 Task: Calculate the distance between Miami and the Florida Everglades.
Action: Mouse moved to (310, 151)
Screenshot: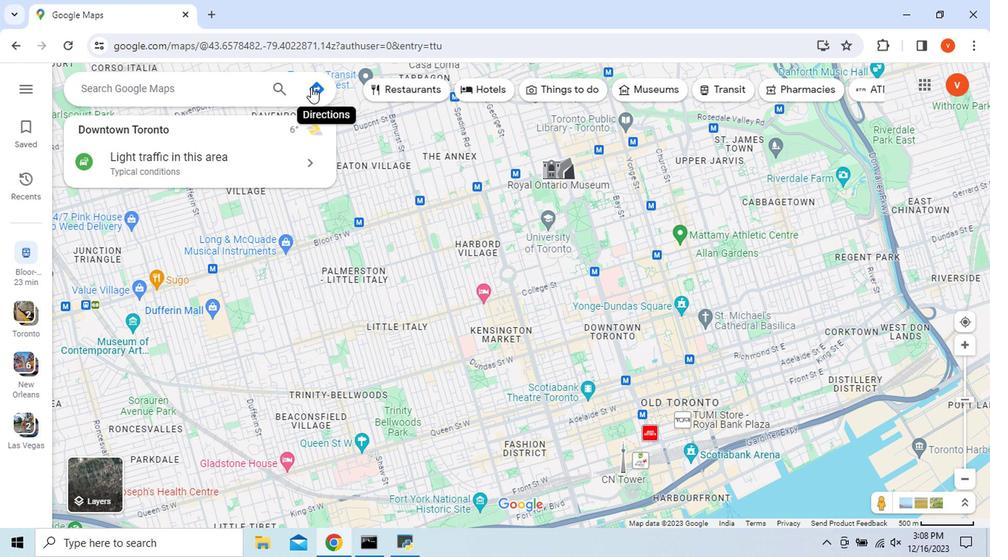 
Action: Mouse pressed left at (310, 151)
Screenshot: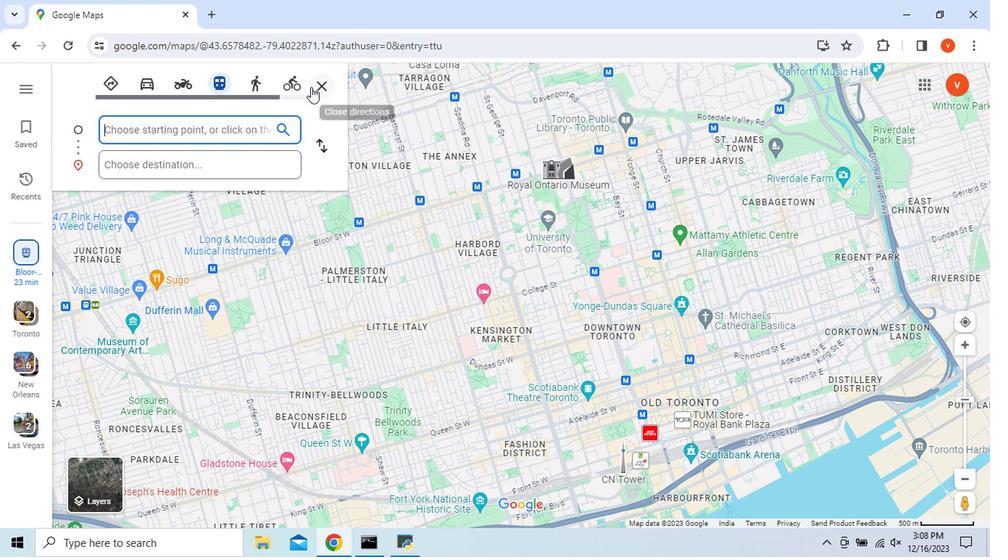 
Action: Key pressed <Key.shift_r>Miami
Screenshot: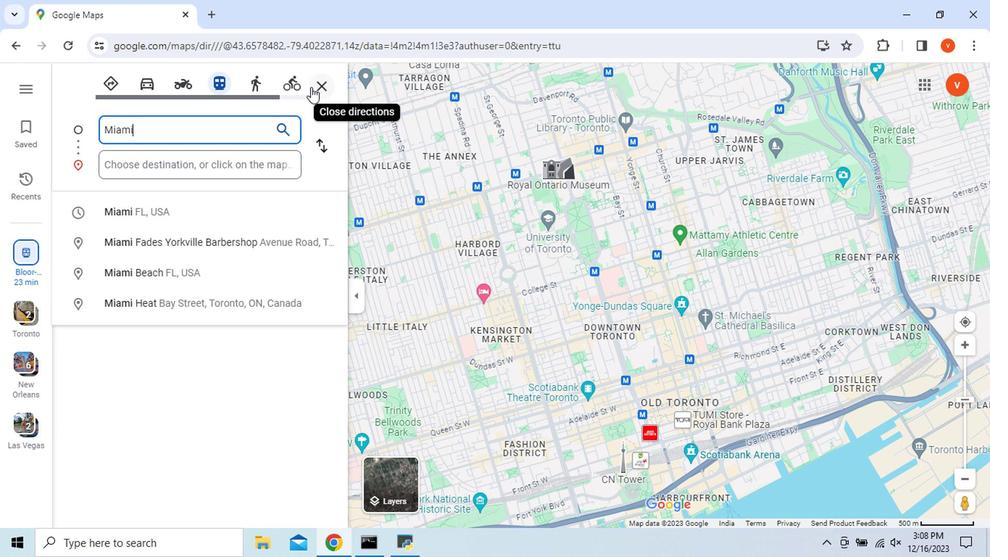 
Action: Mouse moved to (196, 236)
Screenshot: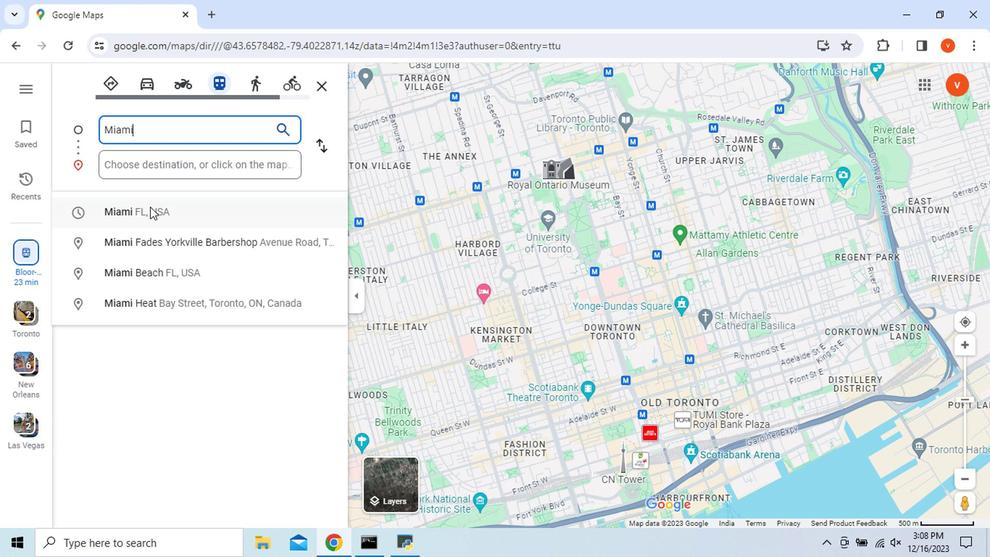 
Action: Mouse pressed left at (196, 236)
Screenshot: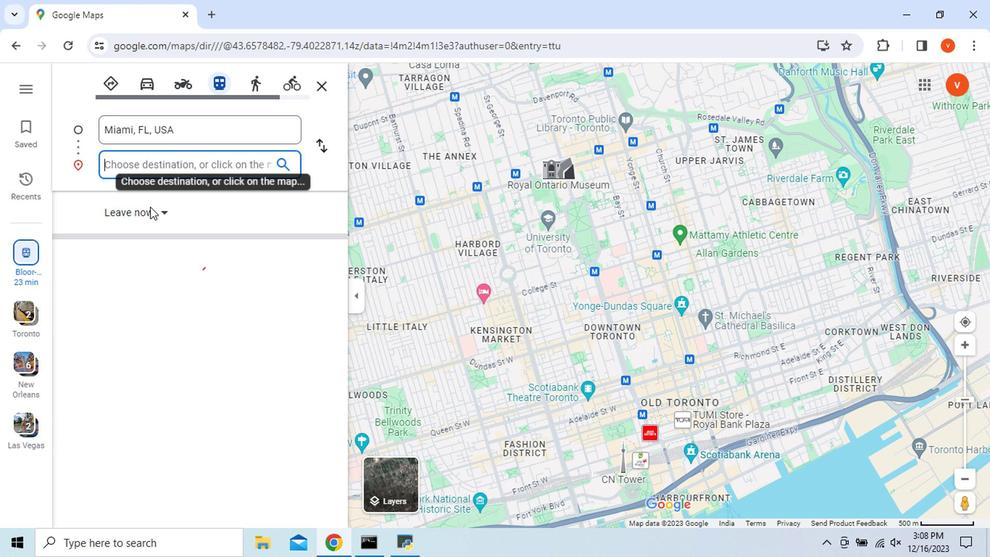 
Action: Mouse moved to (268, 344)
Screenshot: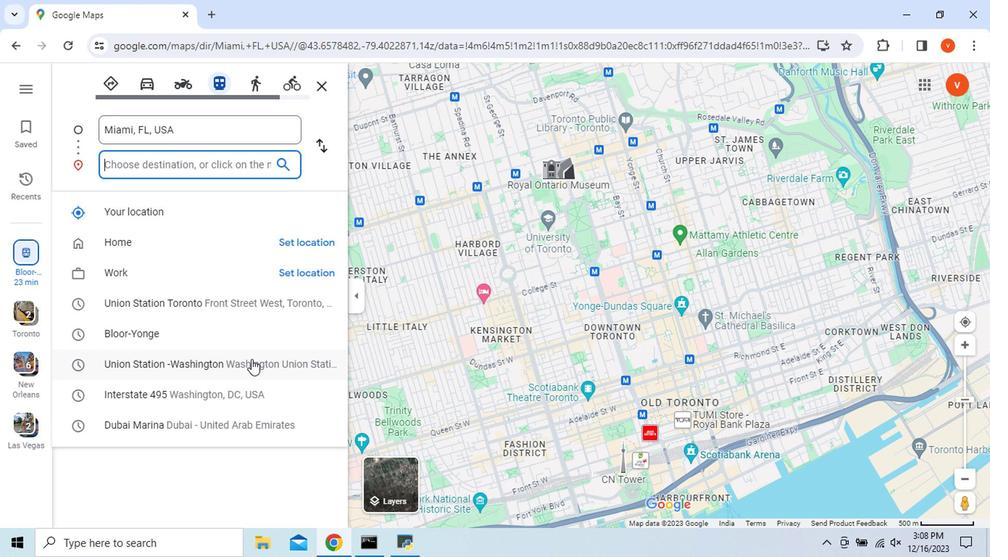 
Action: Key pressed <Key.shift>Florida<Key.space><Key.shift>Evergldes
Screenshot: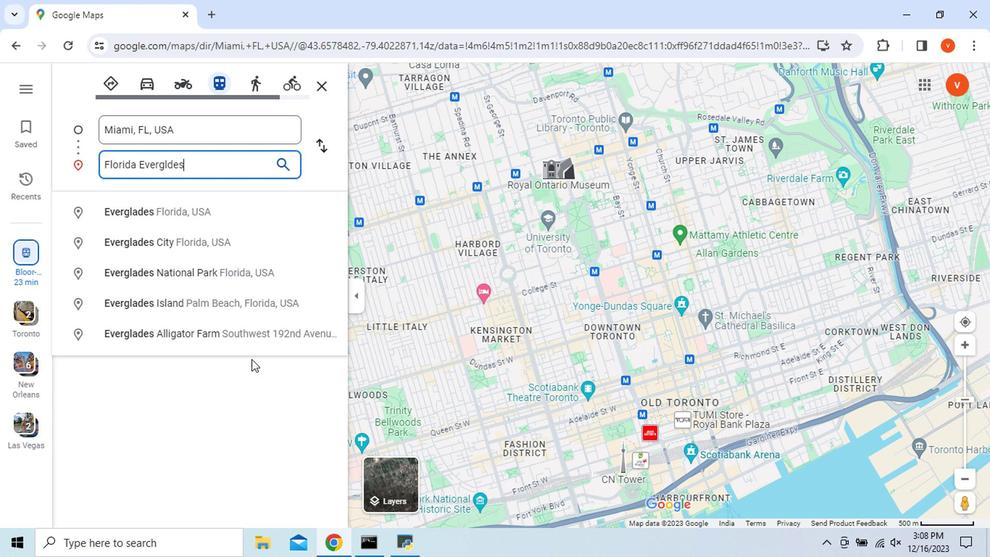 
Action: Mouse moved to (207, 205)
Screenshot: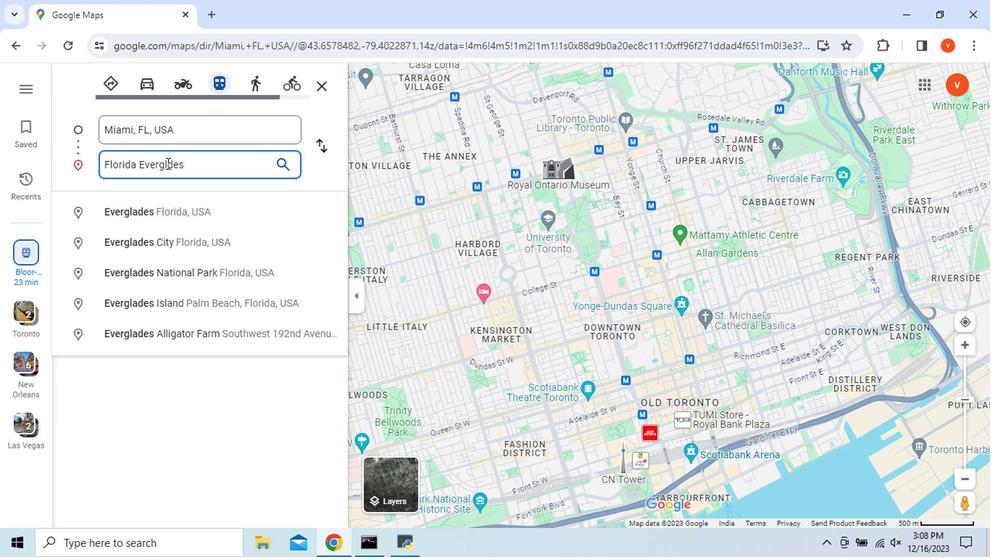 
Action: Mouse pressed left at (207, 205)
Screenshot: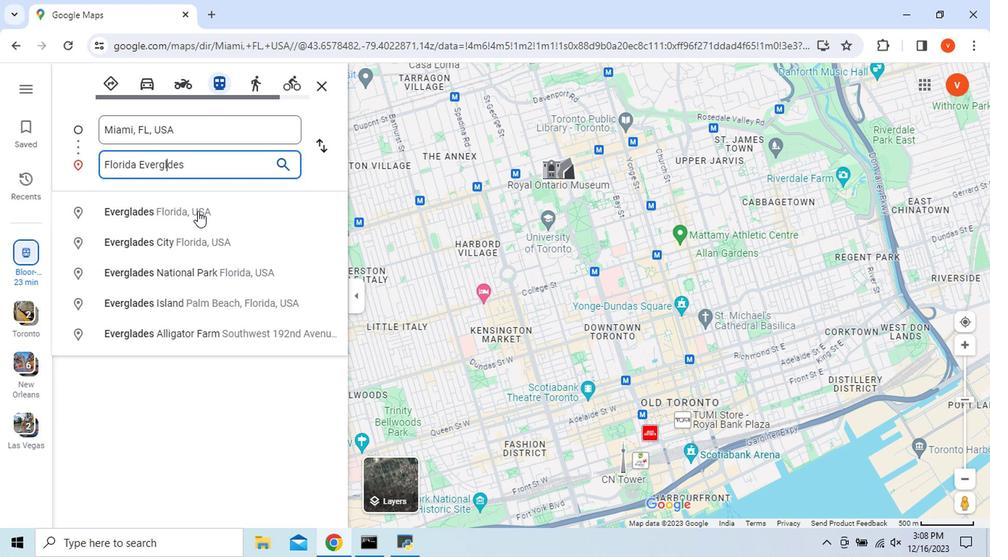 
Action: Mouse moved to (244, 263)
Screenshot: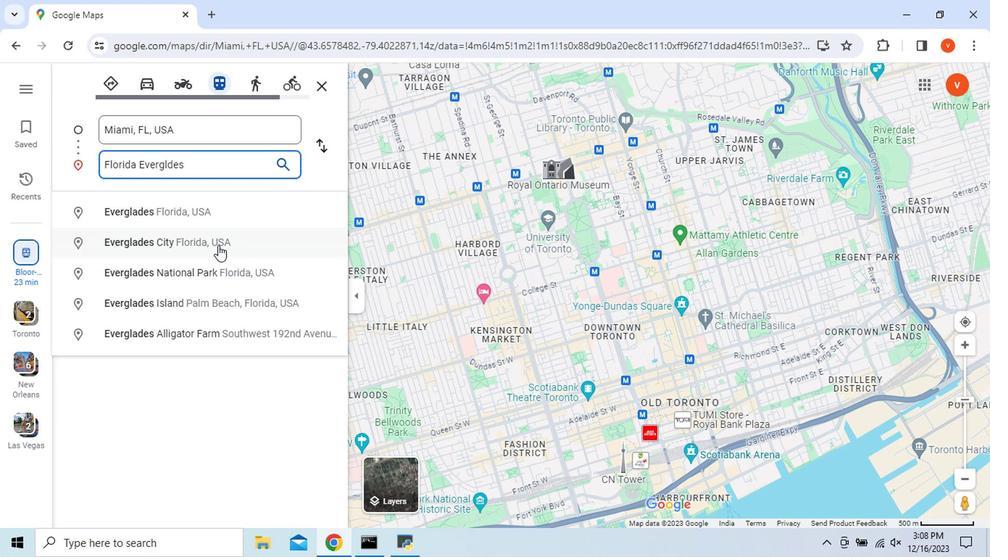 
Action: Key pressed a
Screenshot: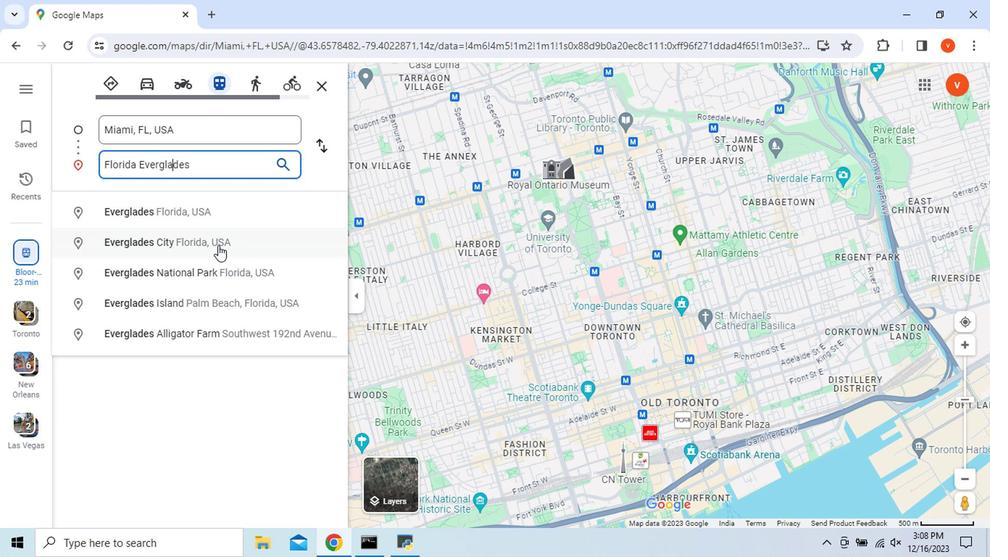 
Action: Mouse moved to (216, 237)
Screenshot: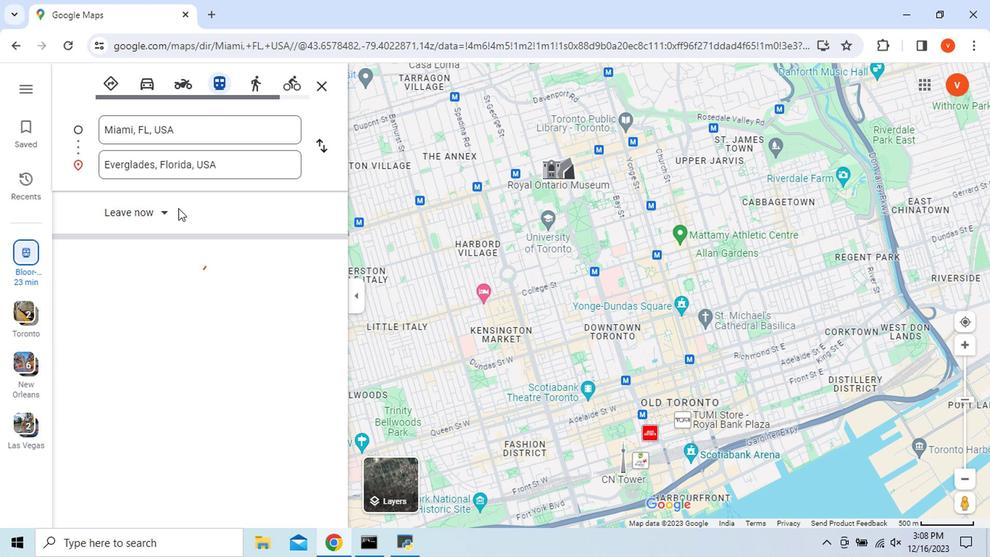 
Action: Mouse pressed left at (216, 237)
Screenshot: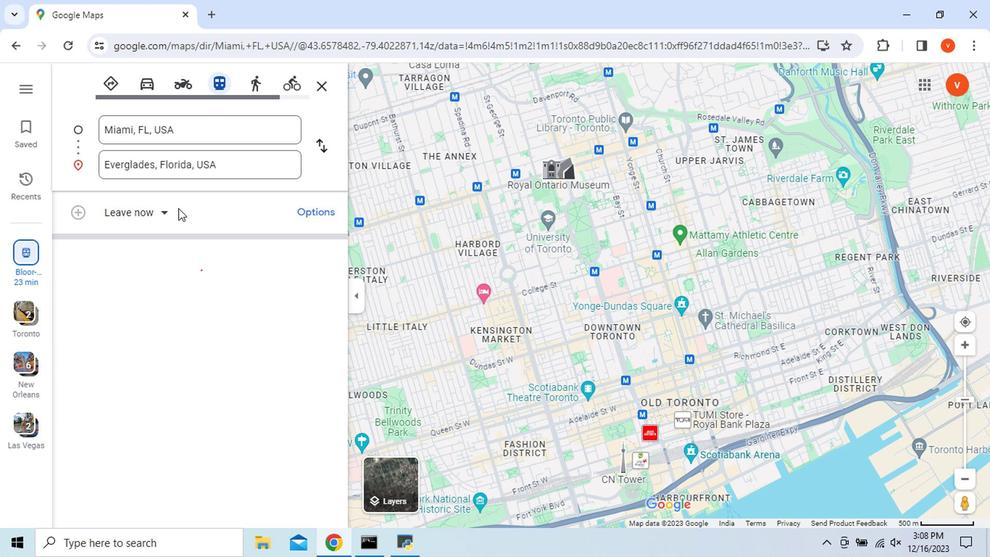 
Action: Mouse moved to (369, 430)
Screenshot: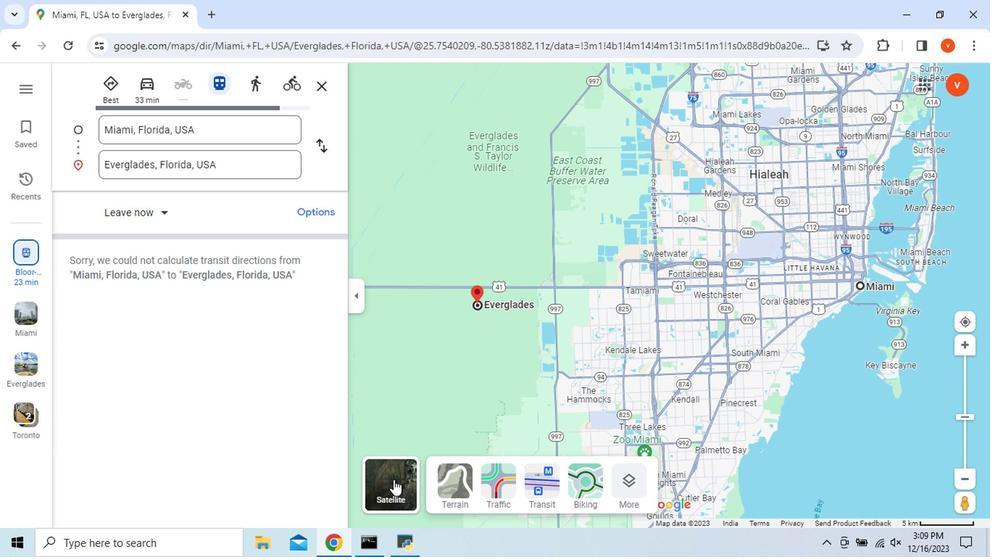 
Action: Mouse pressed left at (369, 430)
Screenshot: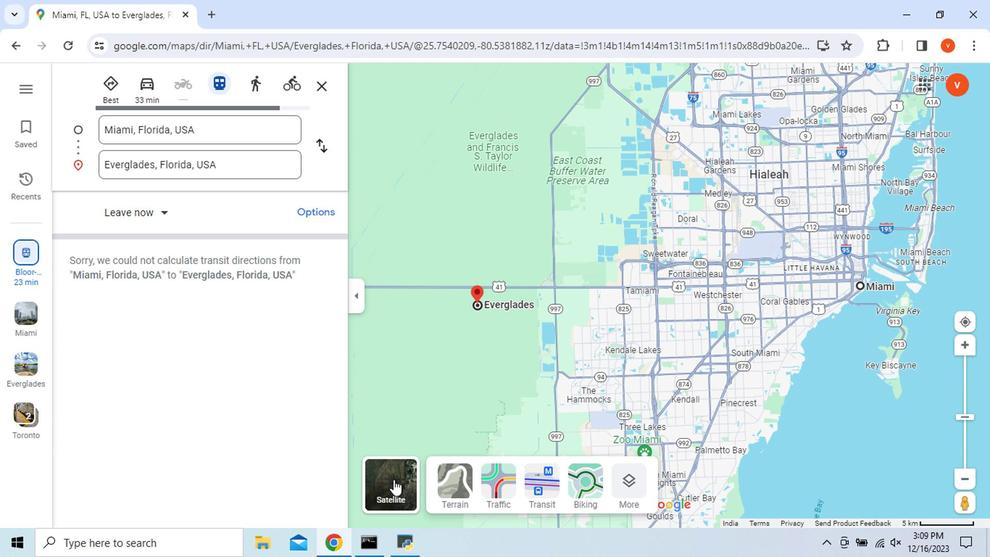 
Action: Mouse moved to (535, 445)
Screenshot: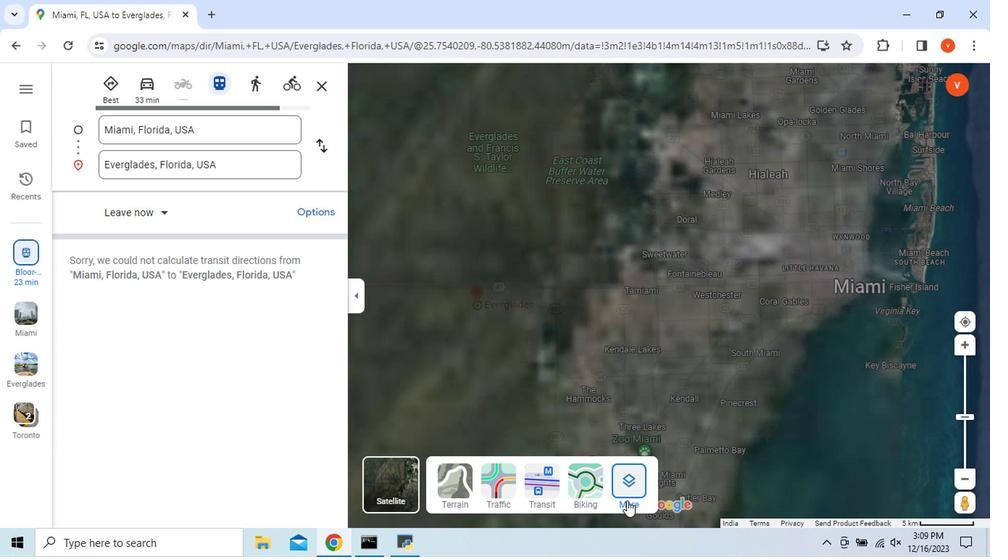 
Action: Mouse pressed left at (535, 445)
Screenshot: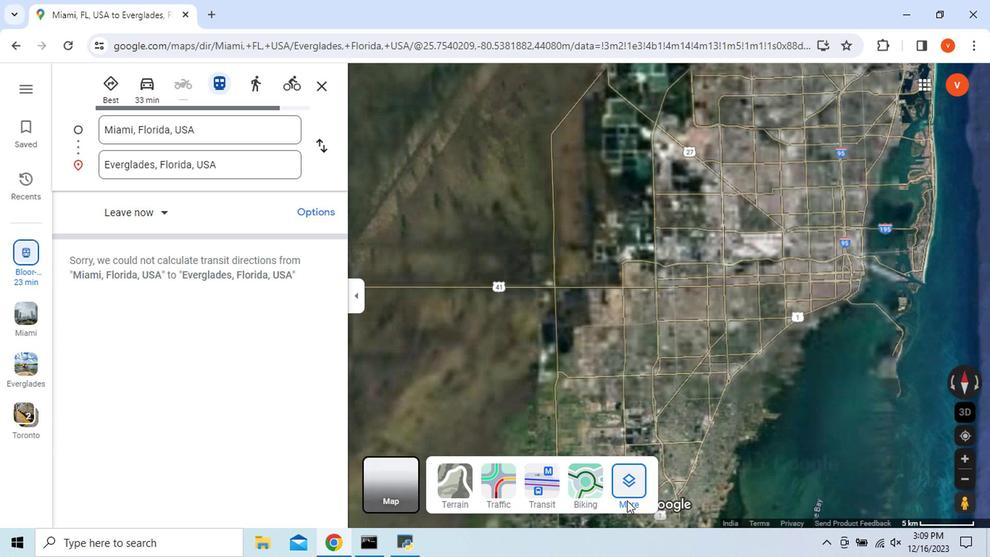 
Action: Mouse moved to (439, 386)
Screenshot: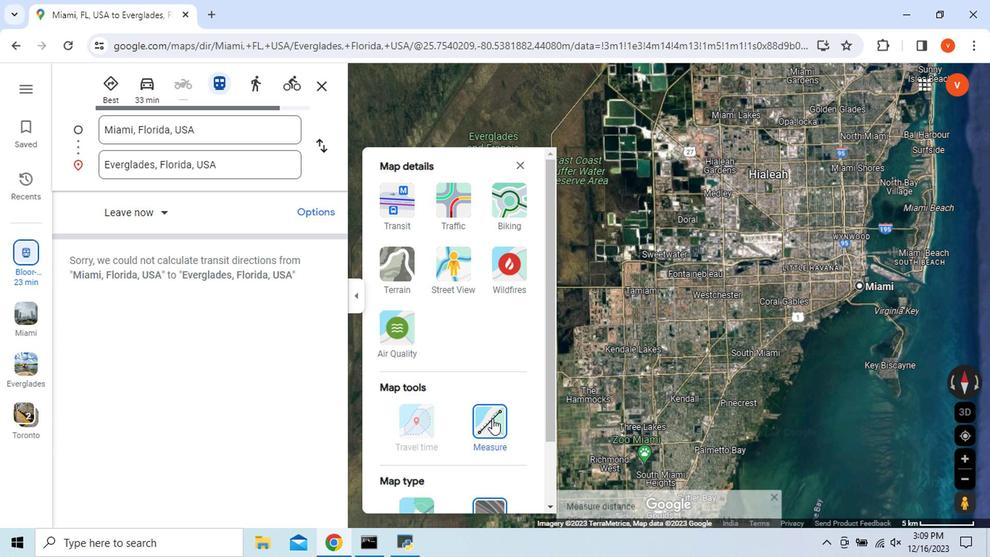 
Action: Mouse pressed left at (439, 386)
Screenshot: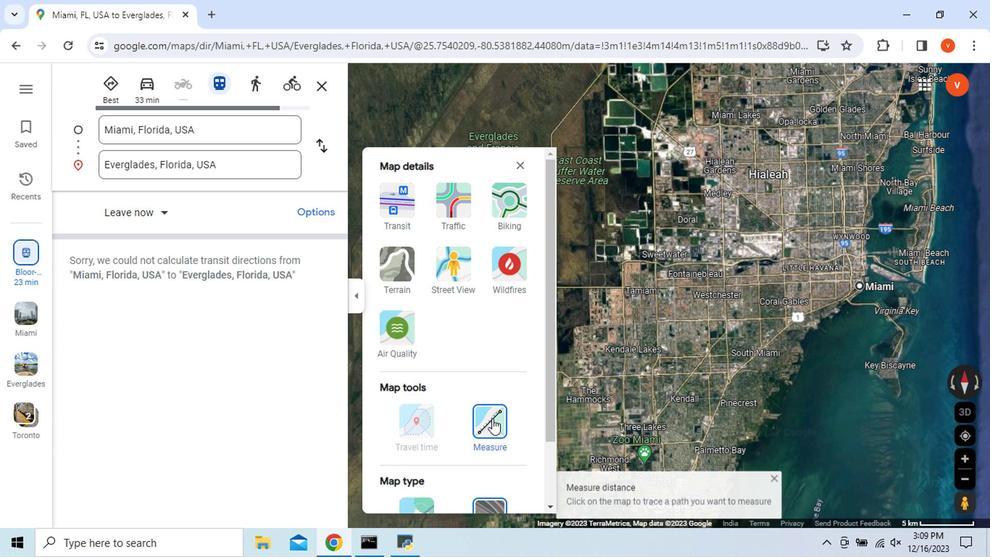 
Action: Mouse moved to (458, 204)
Screenshot: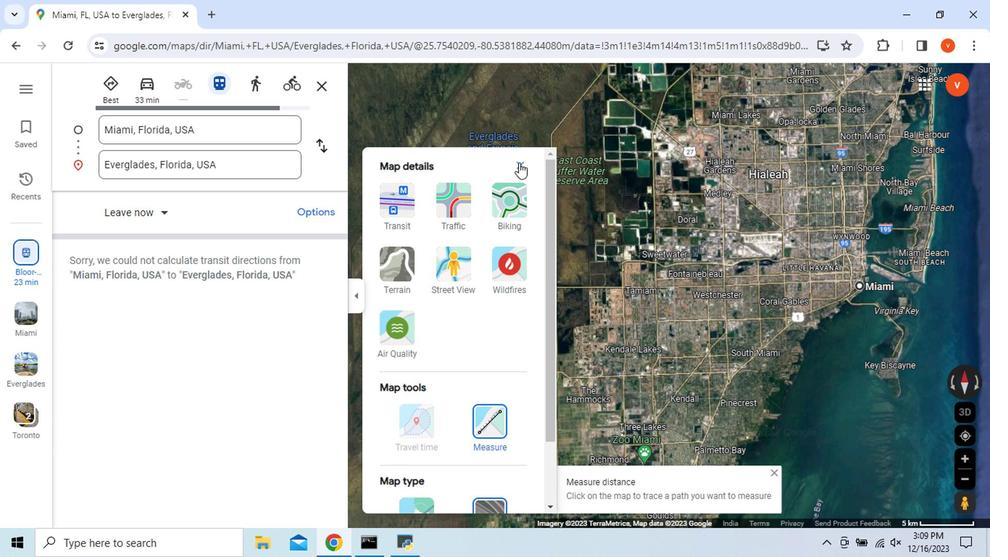 
Action: Mouse pressed left at (458, 204)
Screenshot: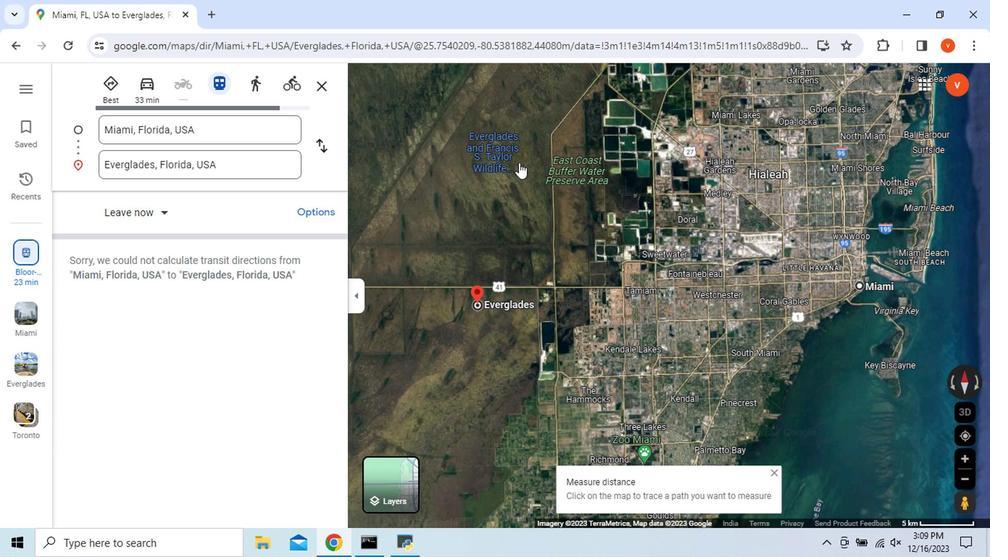 
Action: Mouse moved to (371, 432)
Screenshot: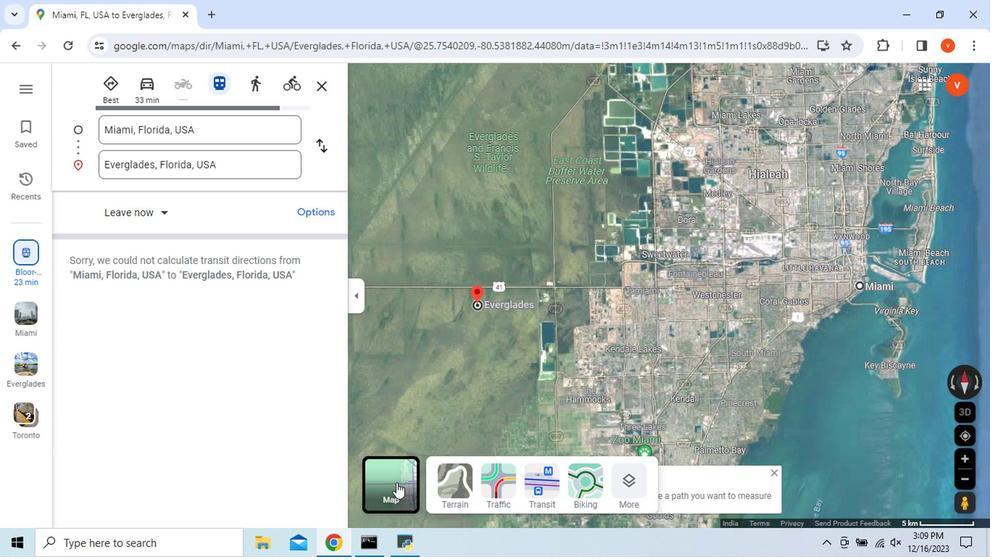 
Action: Mouse pressed left at (371, 432)
Screenshot: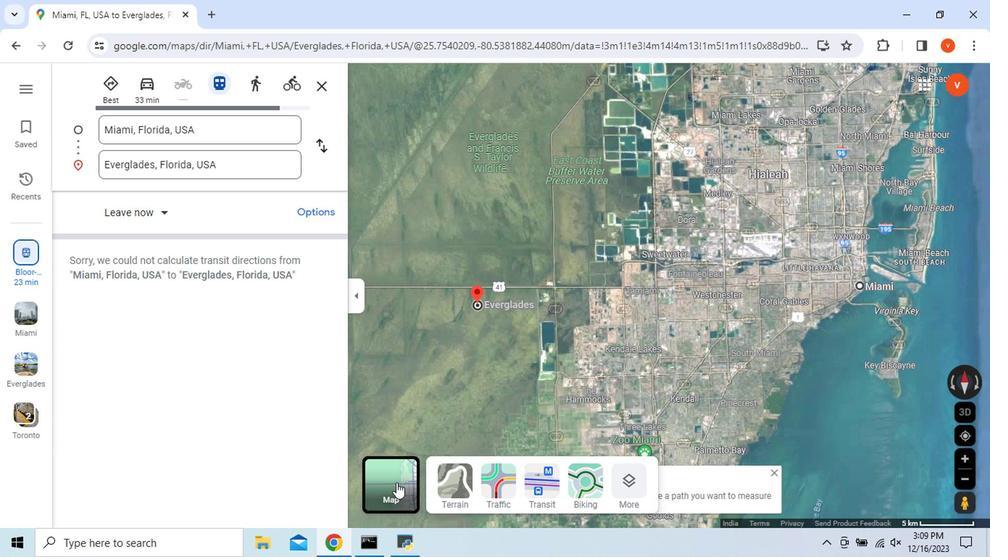 
Action: Mouse moved to (429, 298)
Screenshot: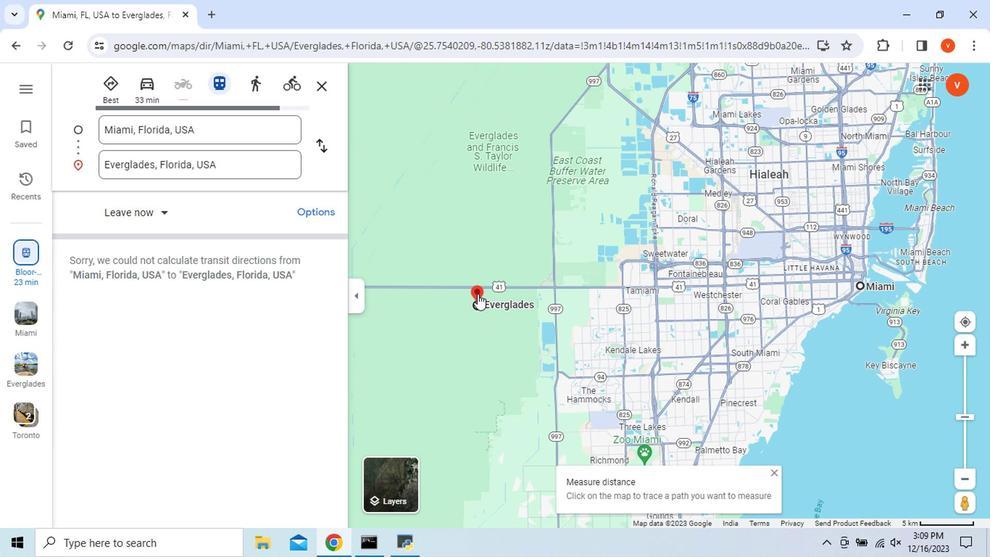 
Action: Mouse pressed left at (429, 298)
Screenshot: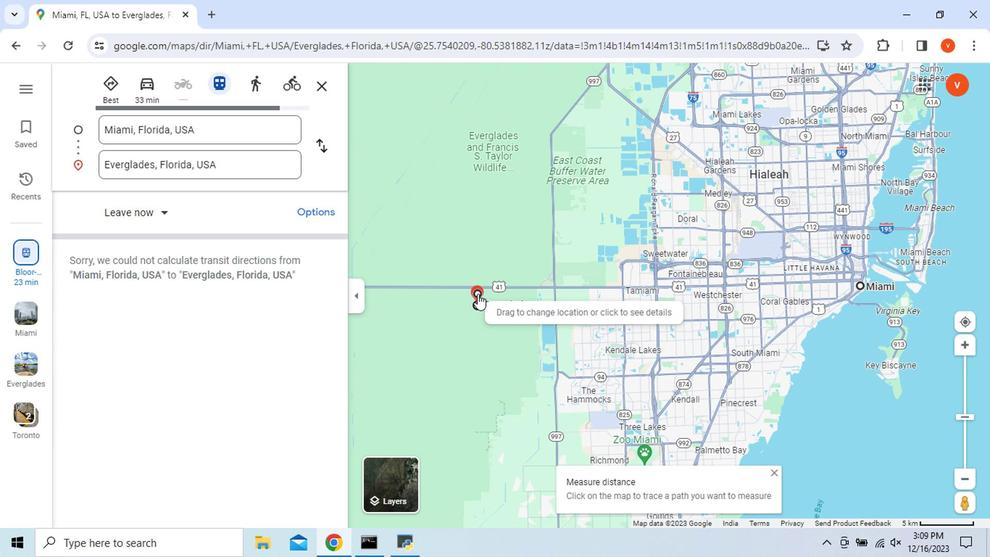 
Action: Mouse pressed left at (429, 298)
Screenshot: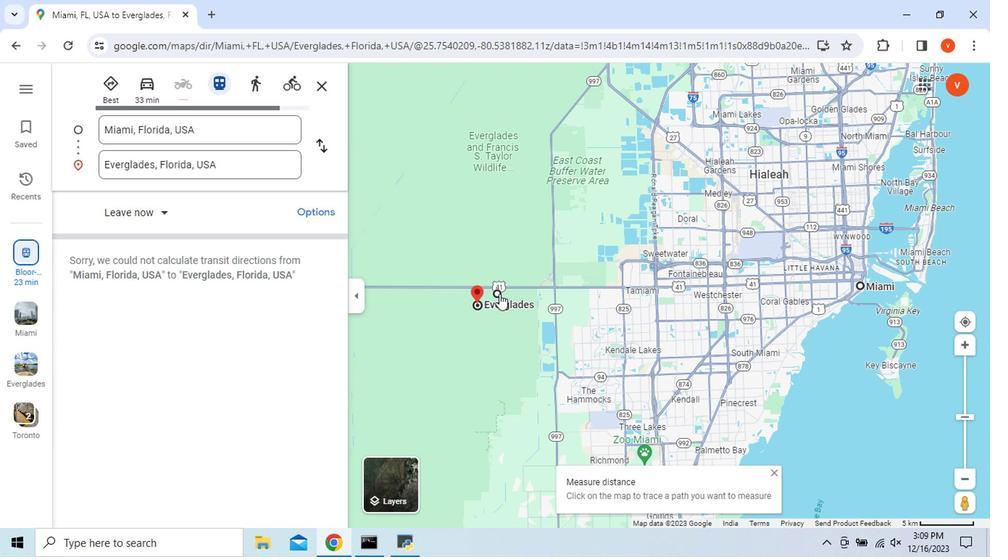 
Action: Mouse moved to (440, 298)
Screenshot: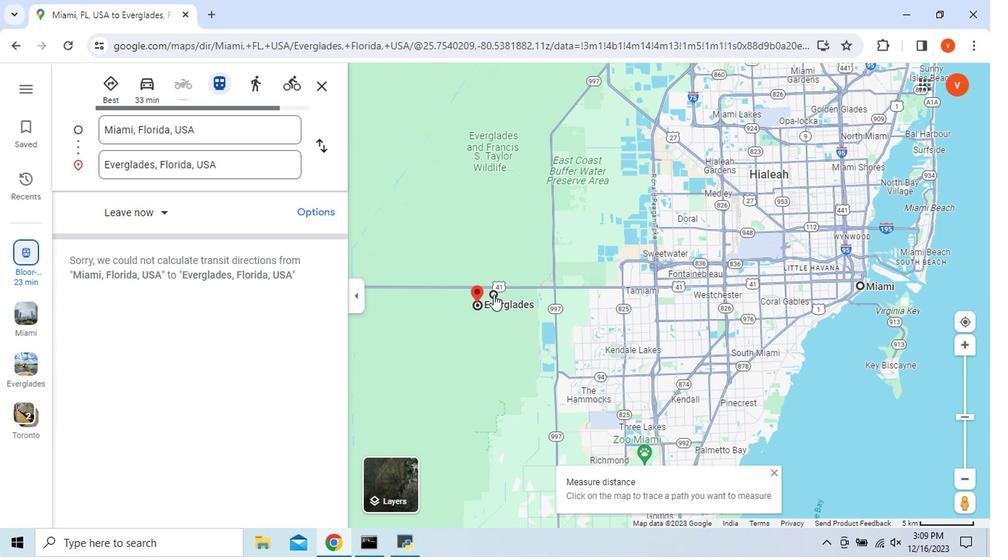 
Action: Mouse pressed left at (440, 298)
Screenshot: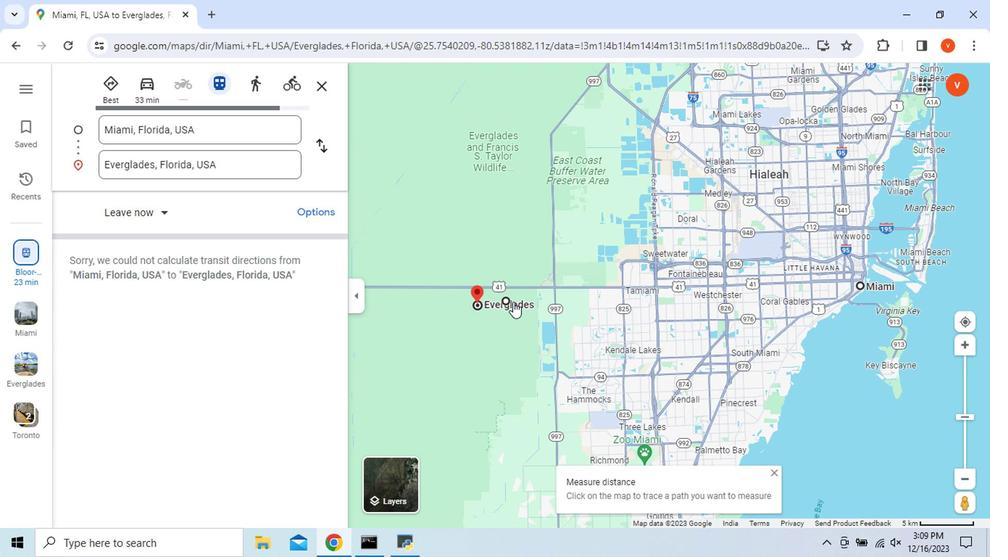 
Action: Mouse moved to (453, 303)
Screenshot: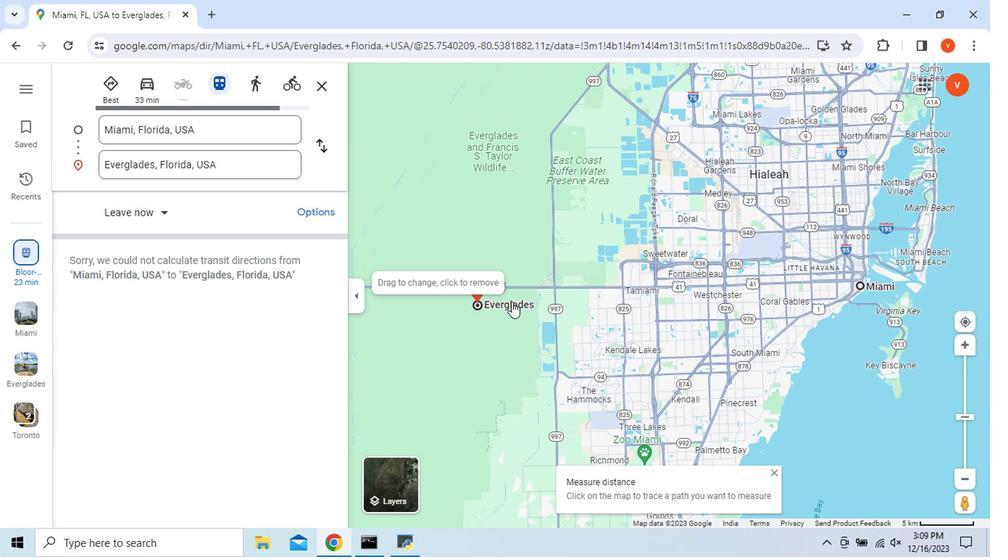 
Action: Mouse pressed left at (453, 303)
Screenshot: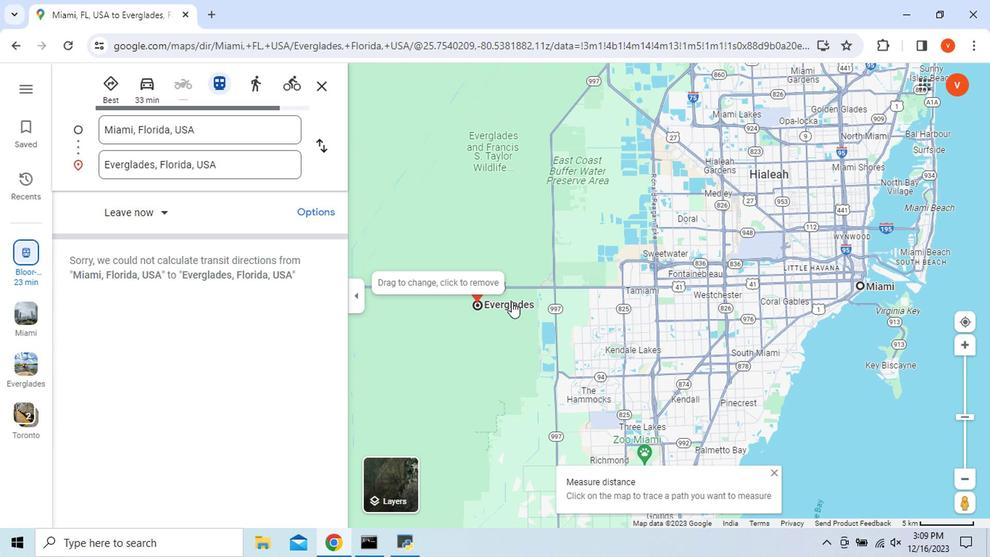 
Action: Mouse pressed left at (453, 303)
Screenshot: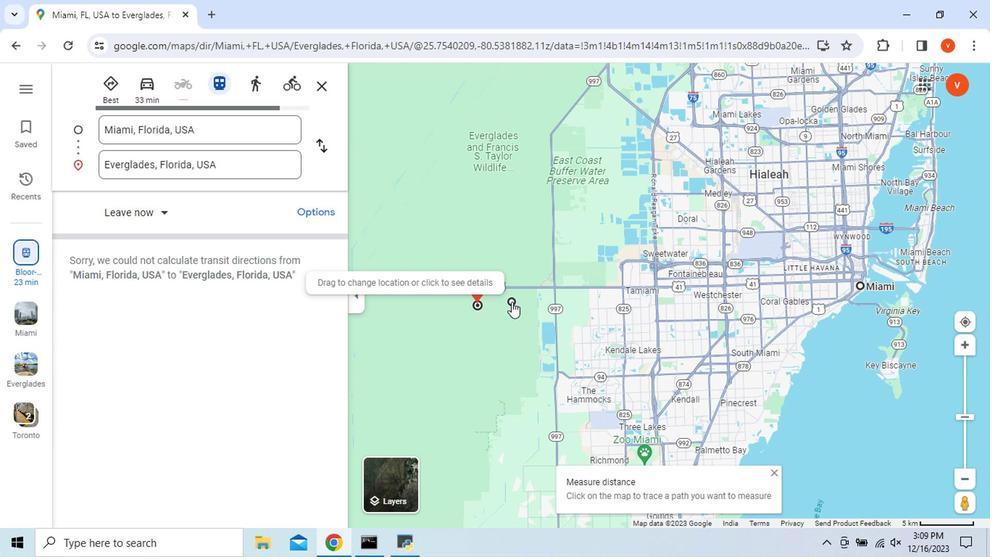 
Action: Mouse moved to (454, 302)
Screenshot: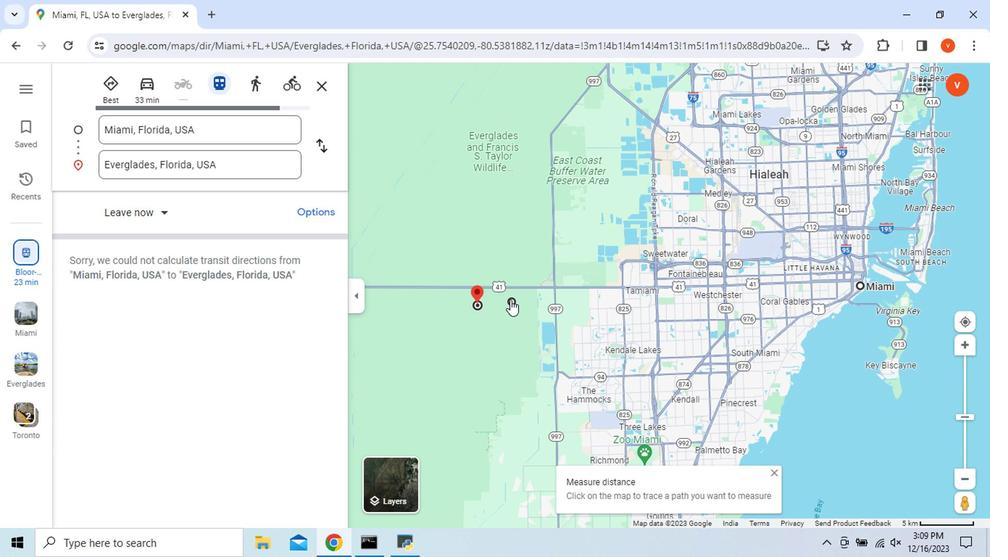 
Action: Mouse pressed left at (454, 302)
Screenshot: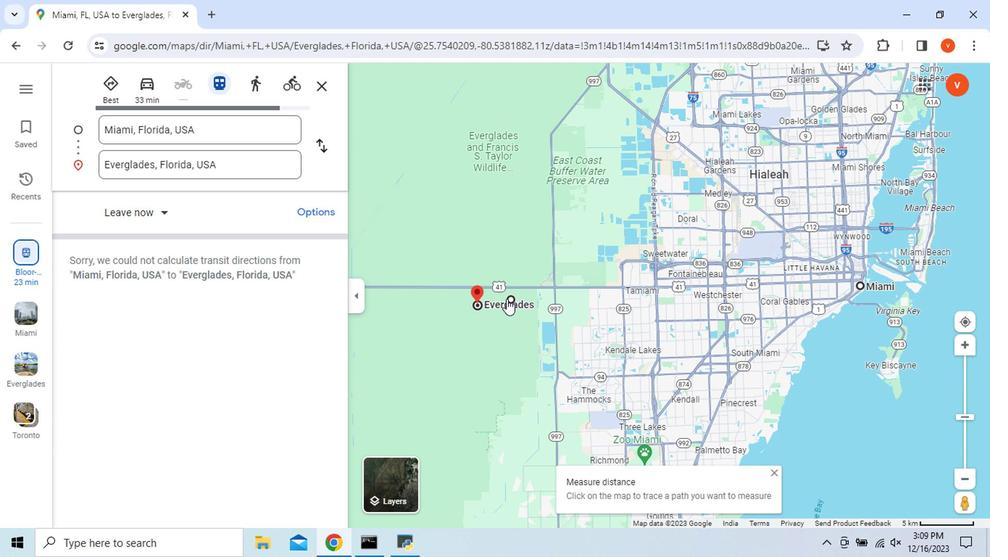
Action: Mouse moved to (427, 297)
Screenshot: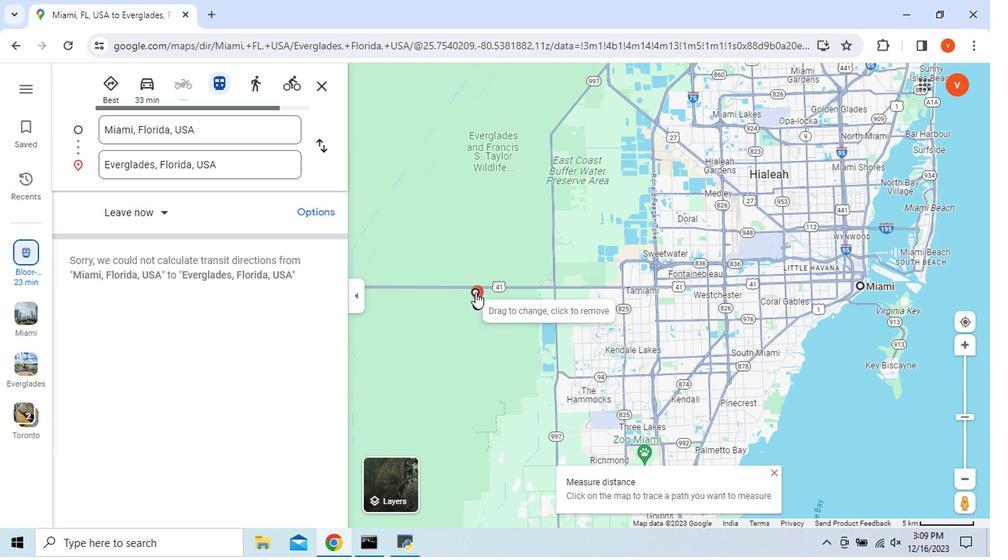 
Action: Mouse pressed left at (427, 297)
Screenshot: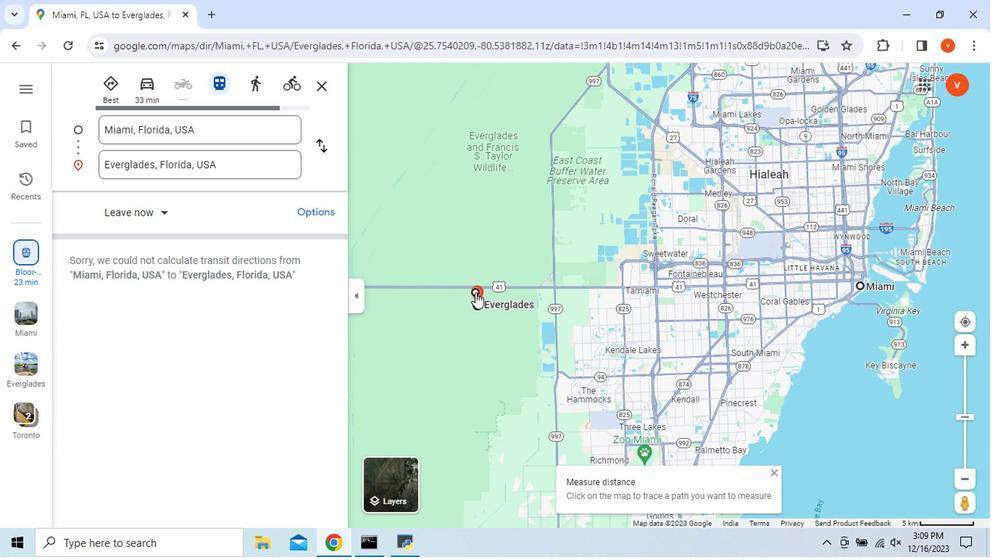 
Action: Mouse moved to (435, 309)
Screenshot: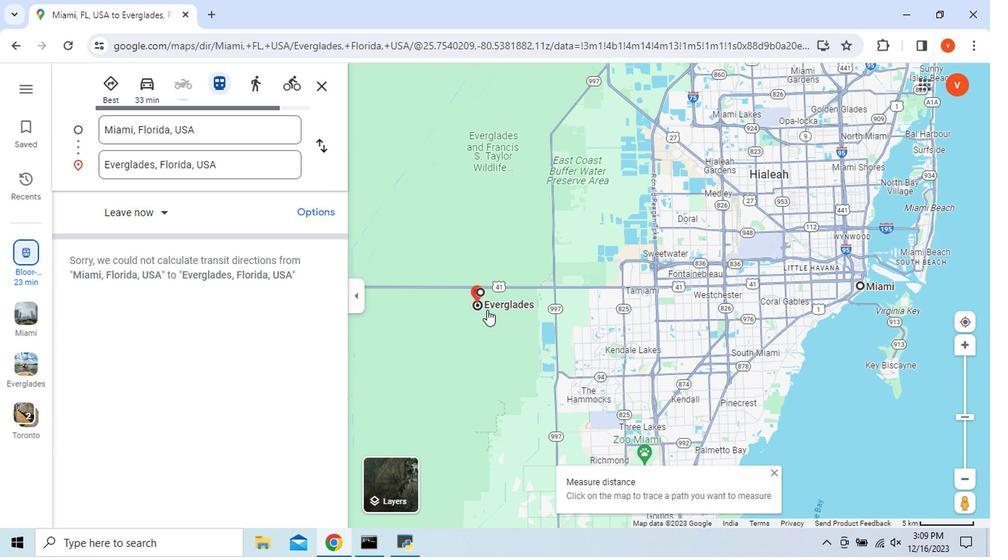 
Action: Mouse pressed left at (435, 309)
Screenshot: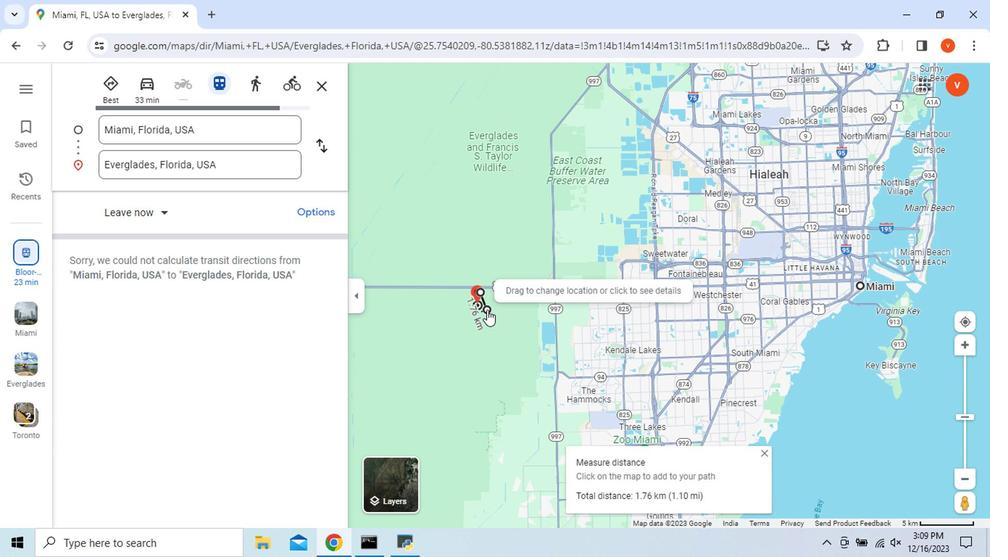 
Action: Mouse moved to (434, 309)
Screenshot: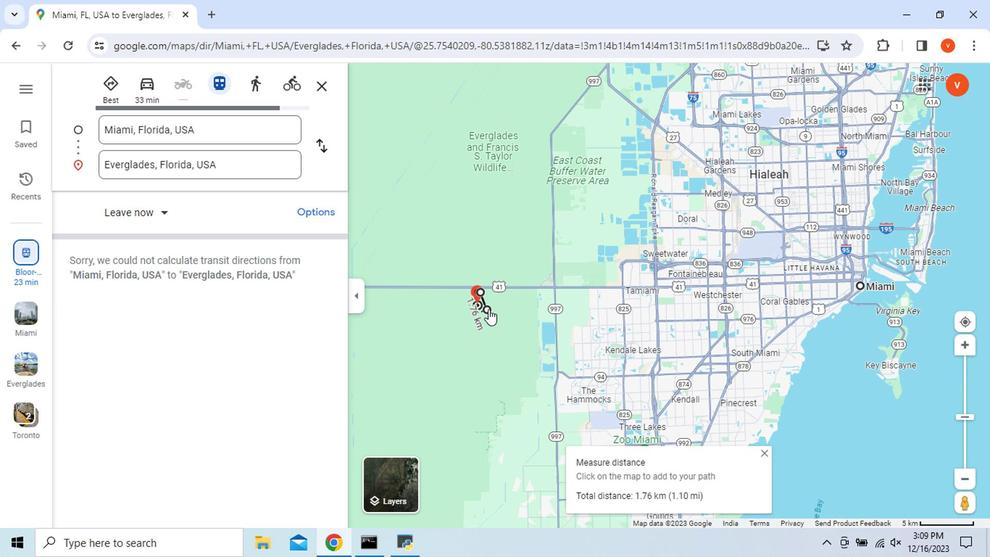 
Action: Mouse pressed left at (434, 309)
Screenshot: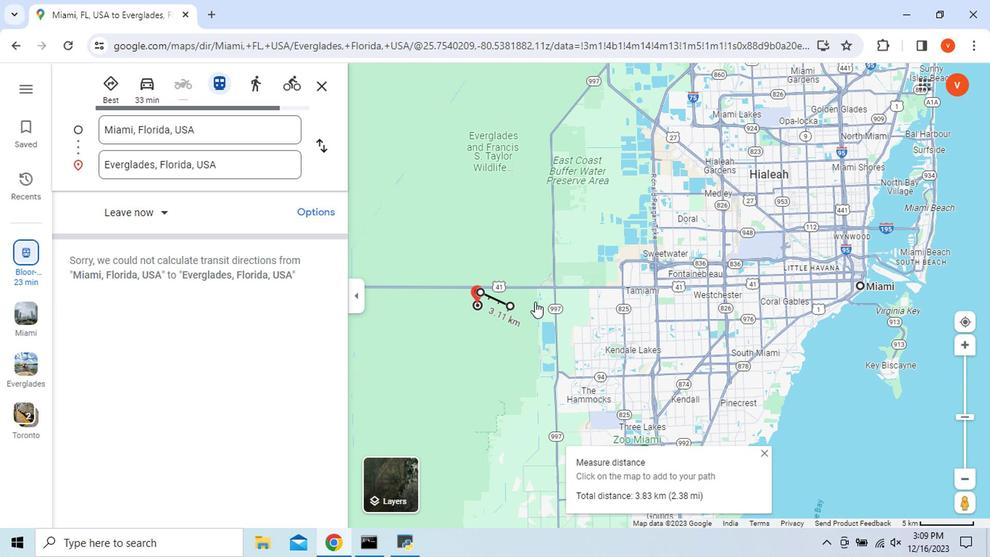 
Action: Mouse moved to (430, 294)
Screenshot: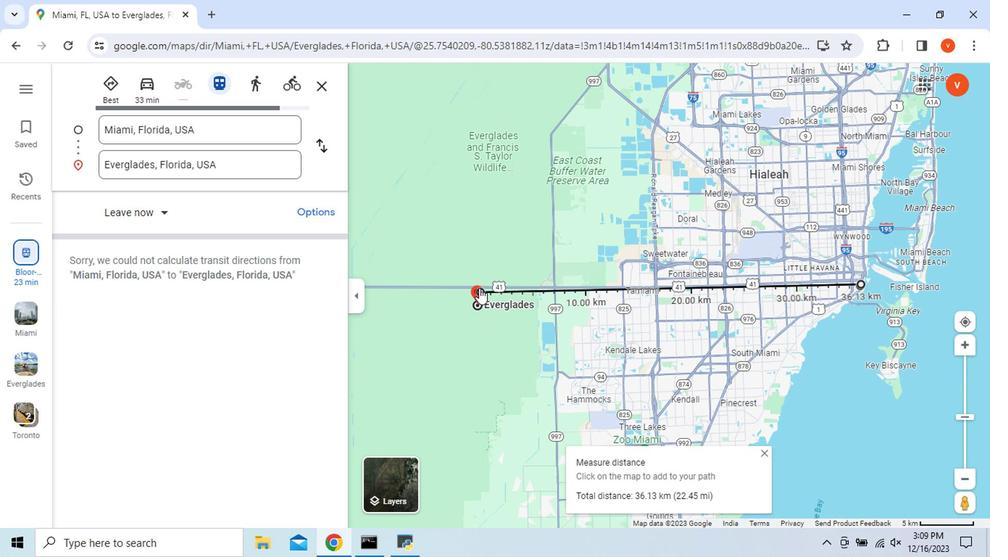 
Action: Mouse pressed left at (430, 294)
Screenshot: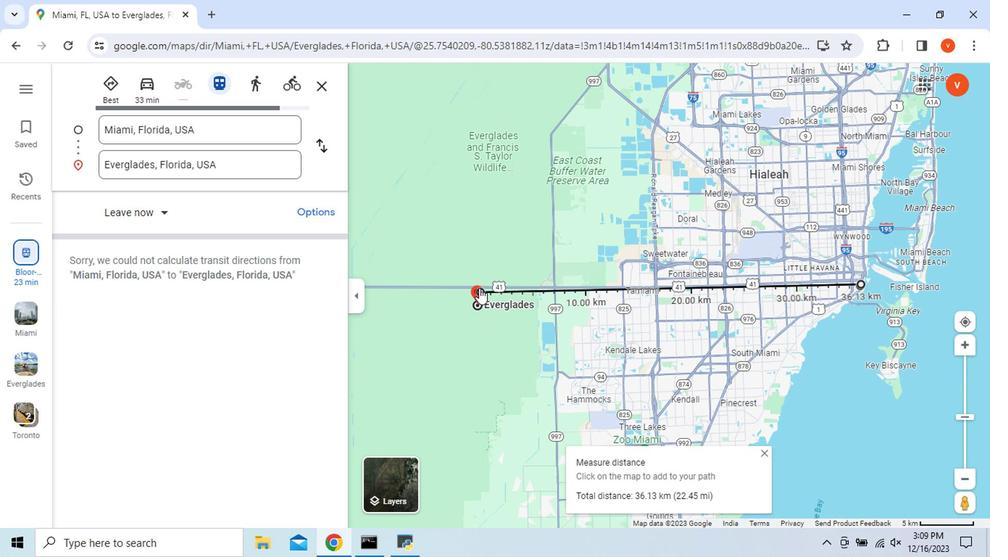
Action: Mouse moved to (428, 299)
Screenshot: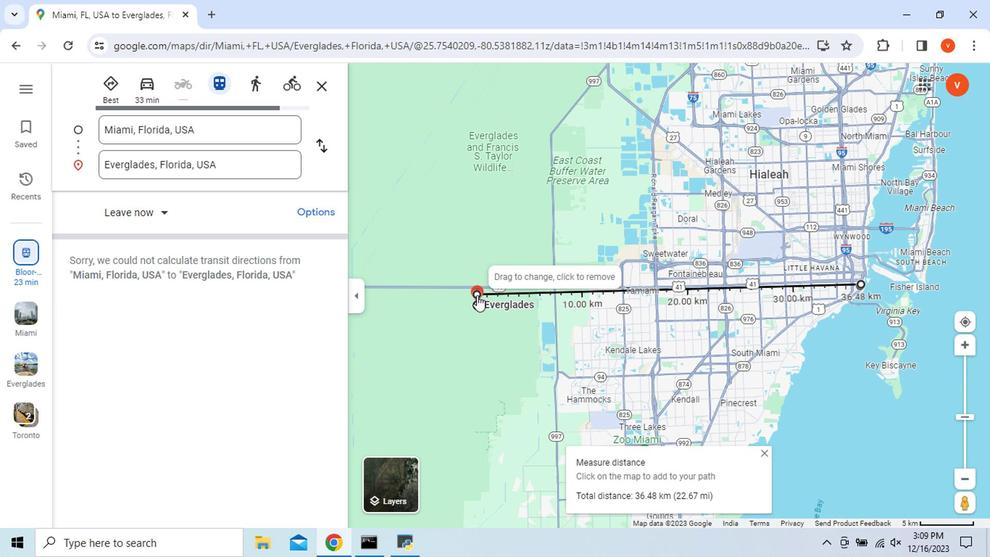 
Action: Mouse pressed left at (428, 299)
Screenshot: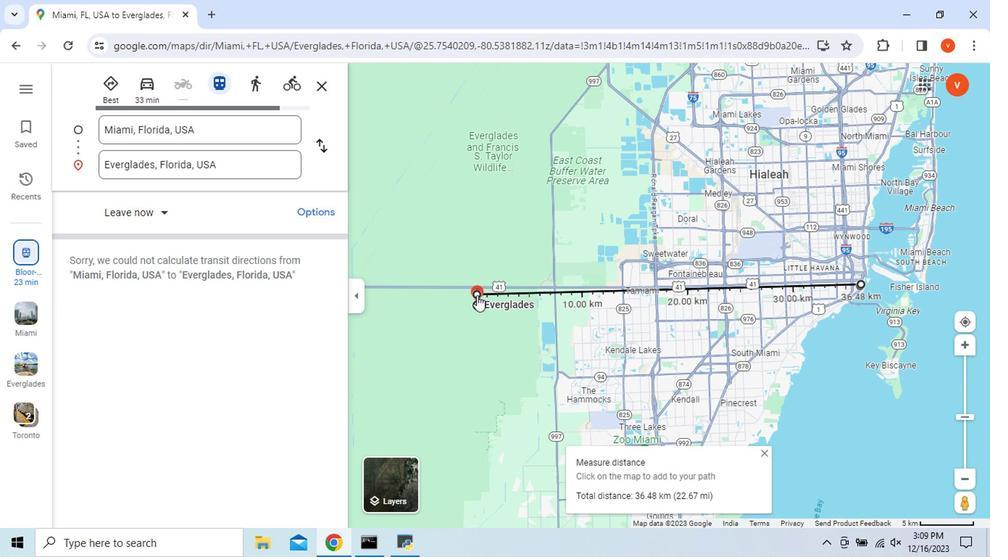 
Action: Mouse moved to (427, 299)
Screenshot: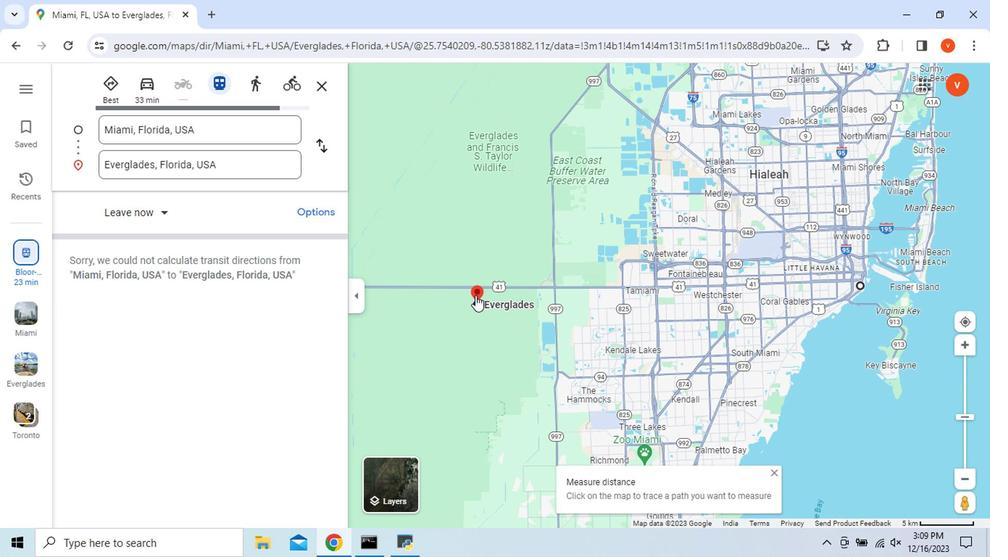 
Action: Mouse pressed left at (427, 299)
Screenshot: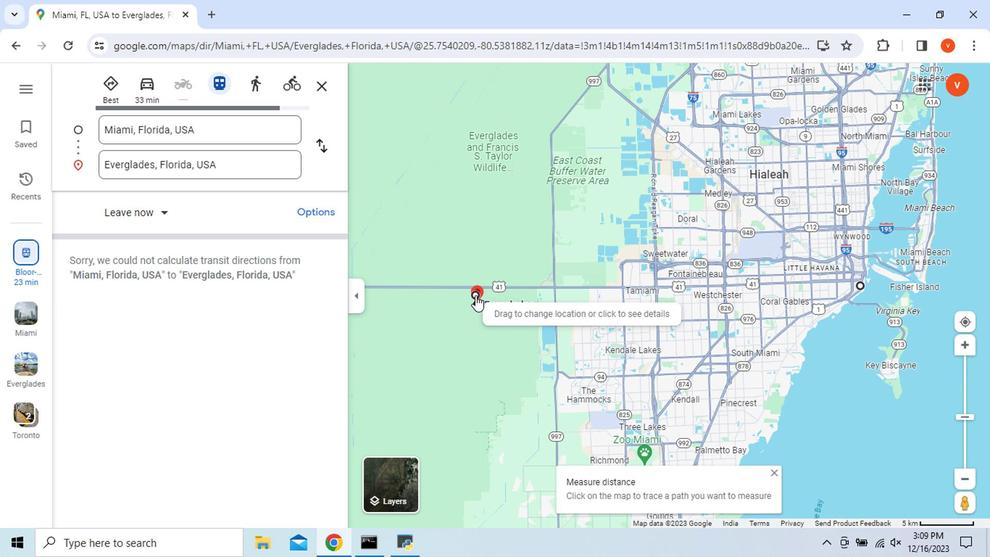 
Action: Mouse moved to (428, 304)
Screenshot: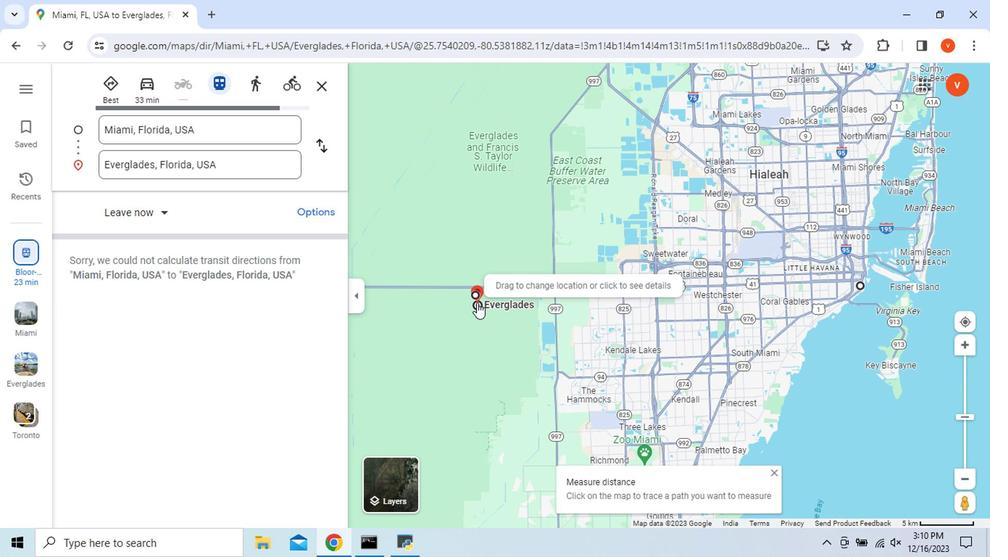 
Action: Mouse pressed left at (428, 304)
Screenshot: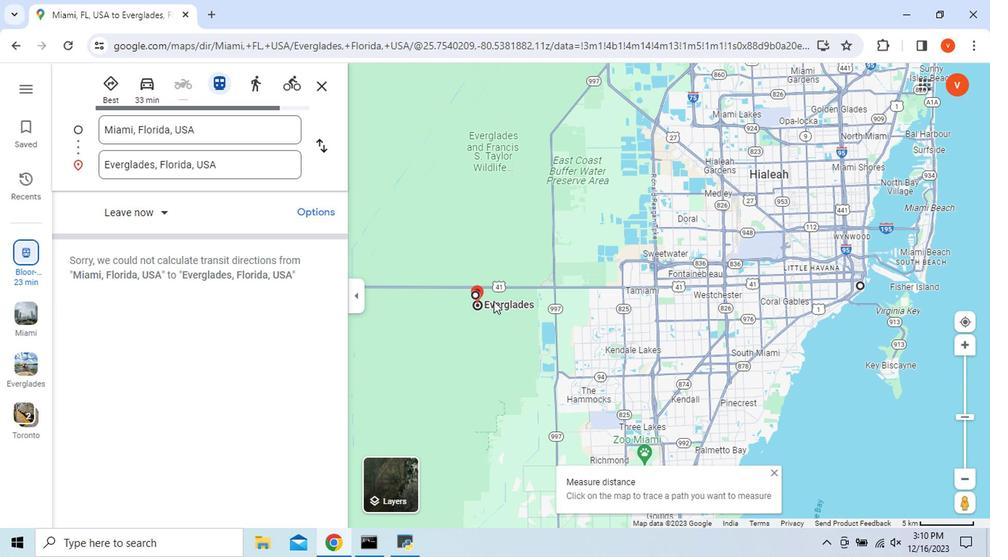 
Action: Mouse moved to (435, 321)
Screenshot: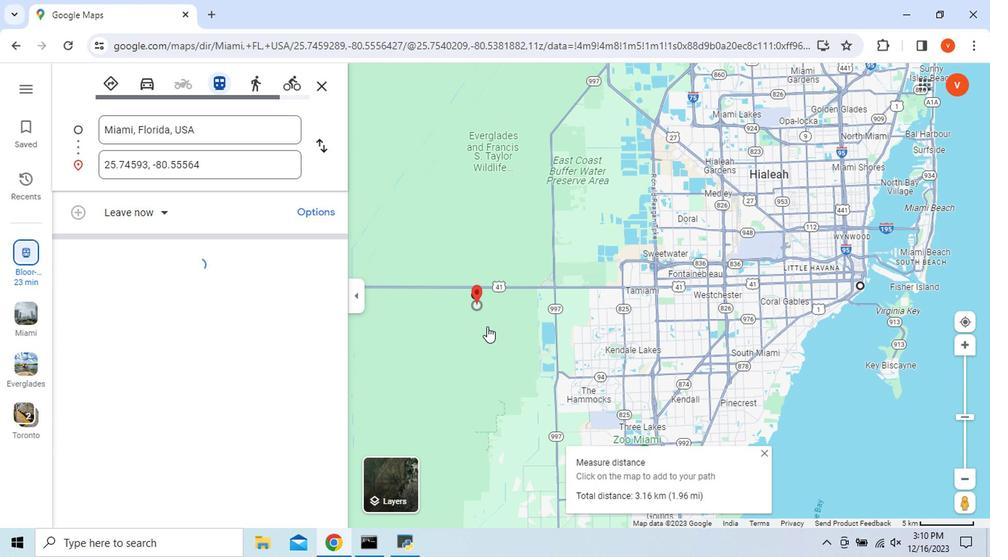 
Action: Mouse pressed left at (435, 321)
Screenshot: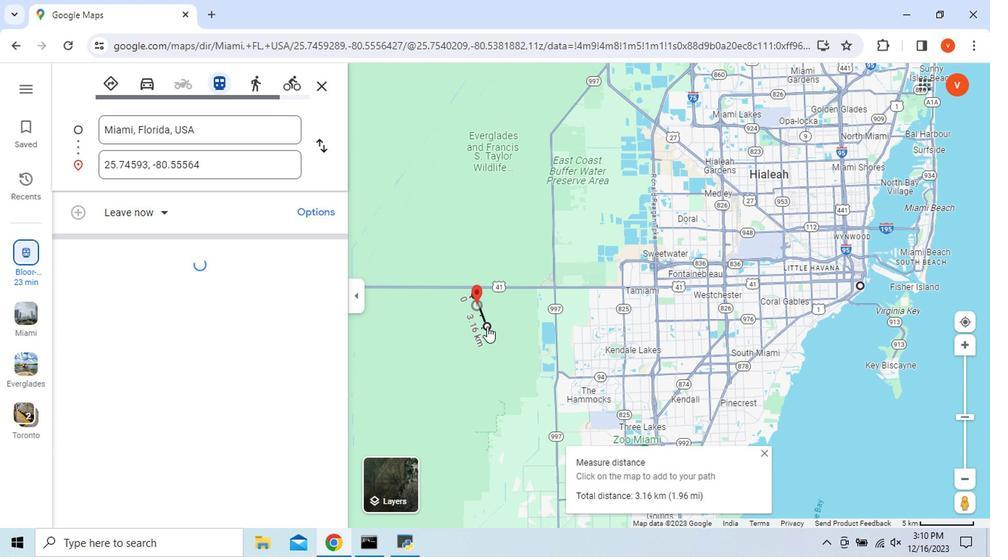 
Action: Mouse moved to (438, 321)
Screenshot: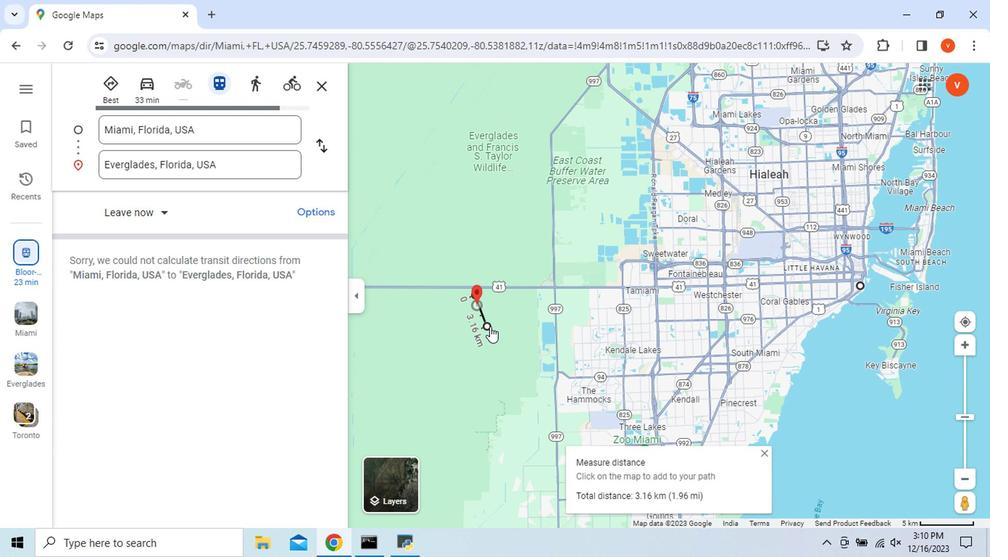 
Action: Mouse pressed left at (438, 321)
Screenshot: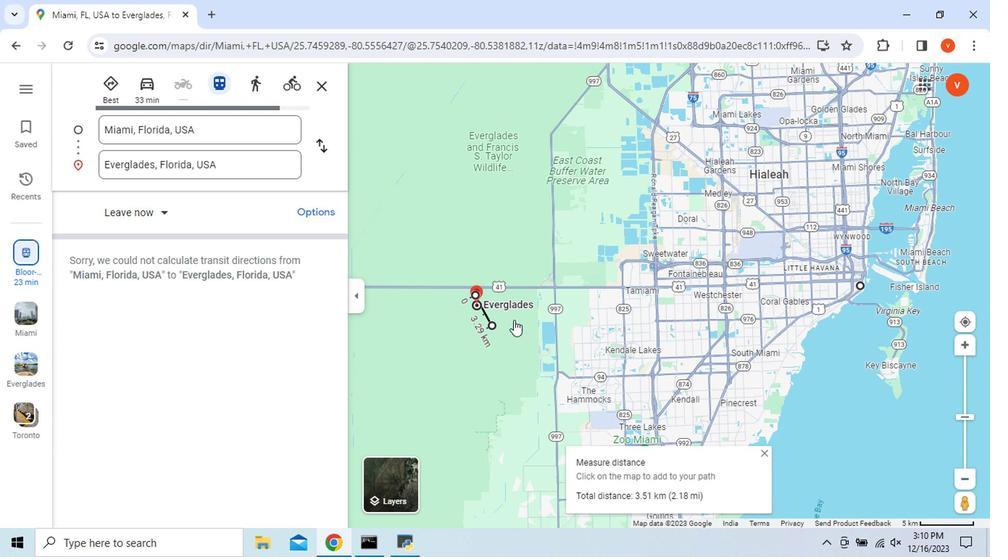 
Action: Mouse moved to (425, 363)
Screenshot: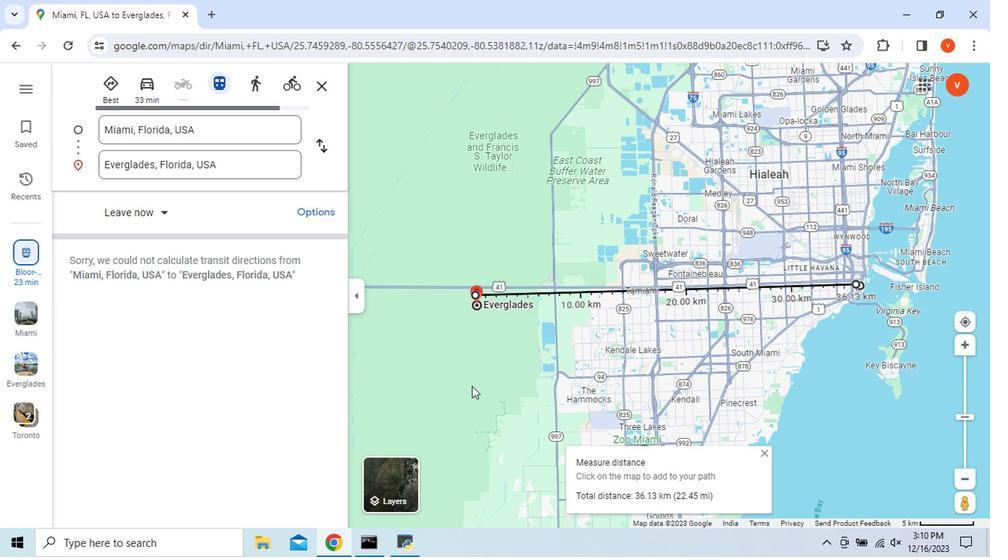 
